 Task: Change the color fill to yellow from the formatting style.
Action: Mouse moved to (178, 122)
Screenshot: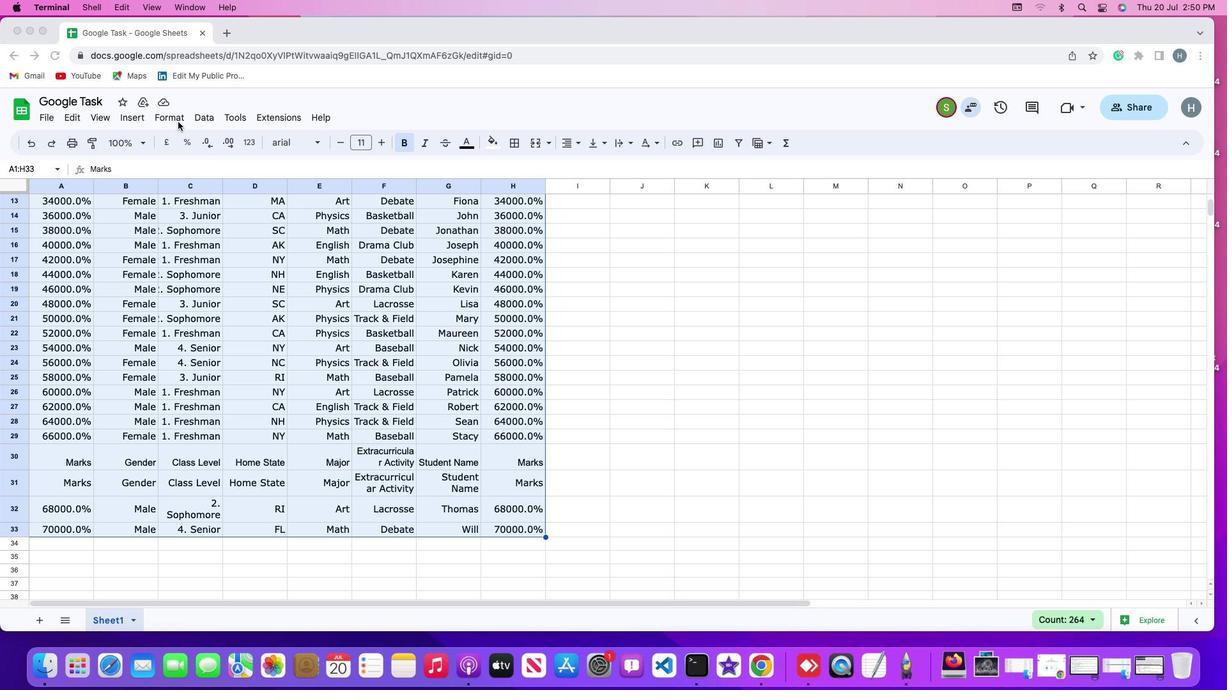 
Action: Mouse pressed left at (178, 122)
Screenshot: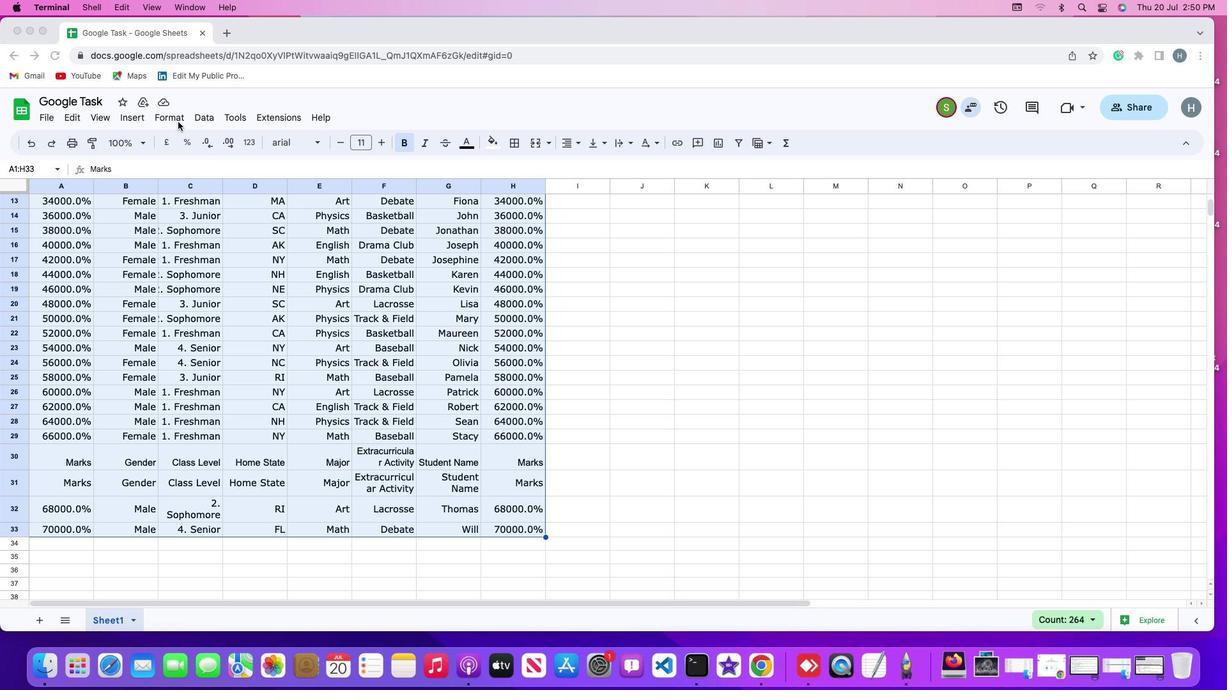 
Action: Mouse moved to (177, 119)
Screenshot: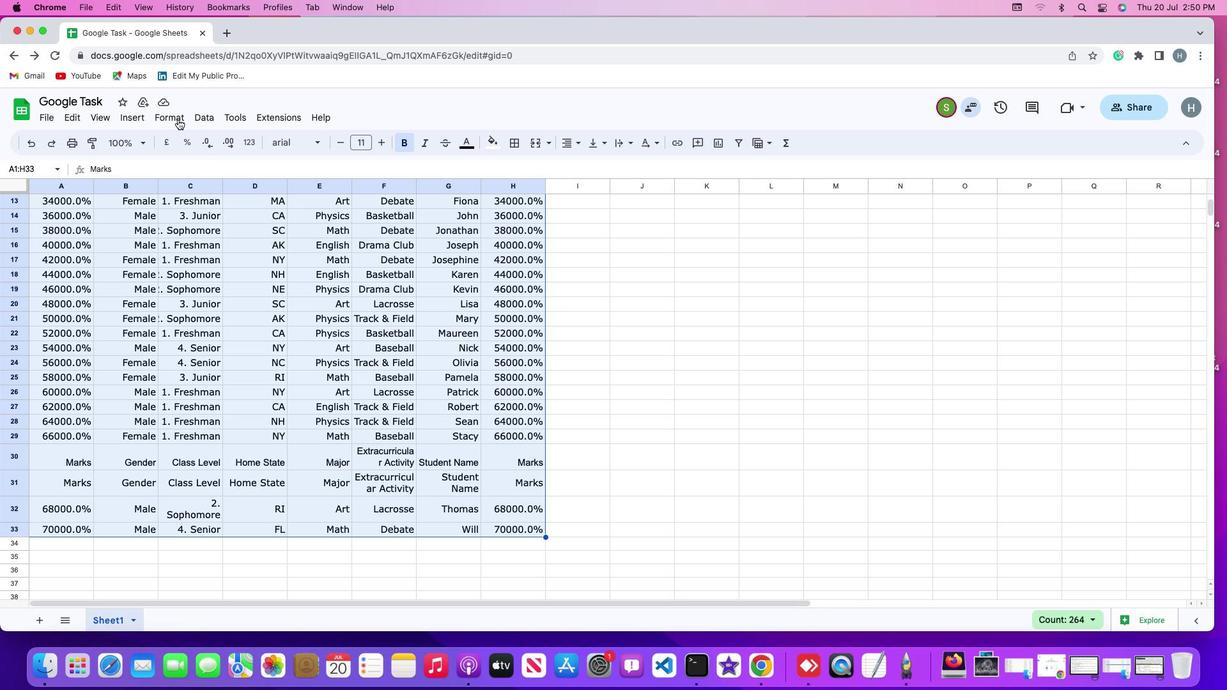 
Action: Mouse pressed left at (177, 119)
Screenshot: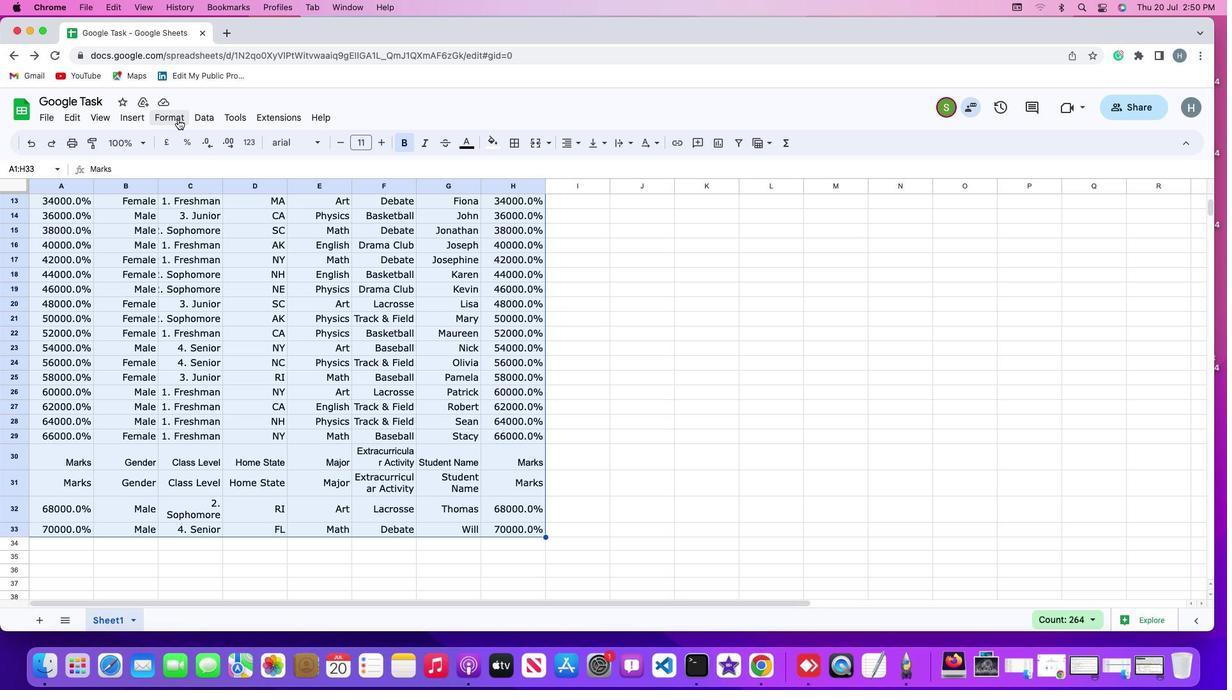 
Action: Mouse moved to (196, 332)
Screenshot: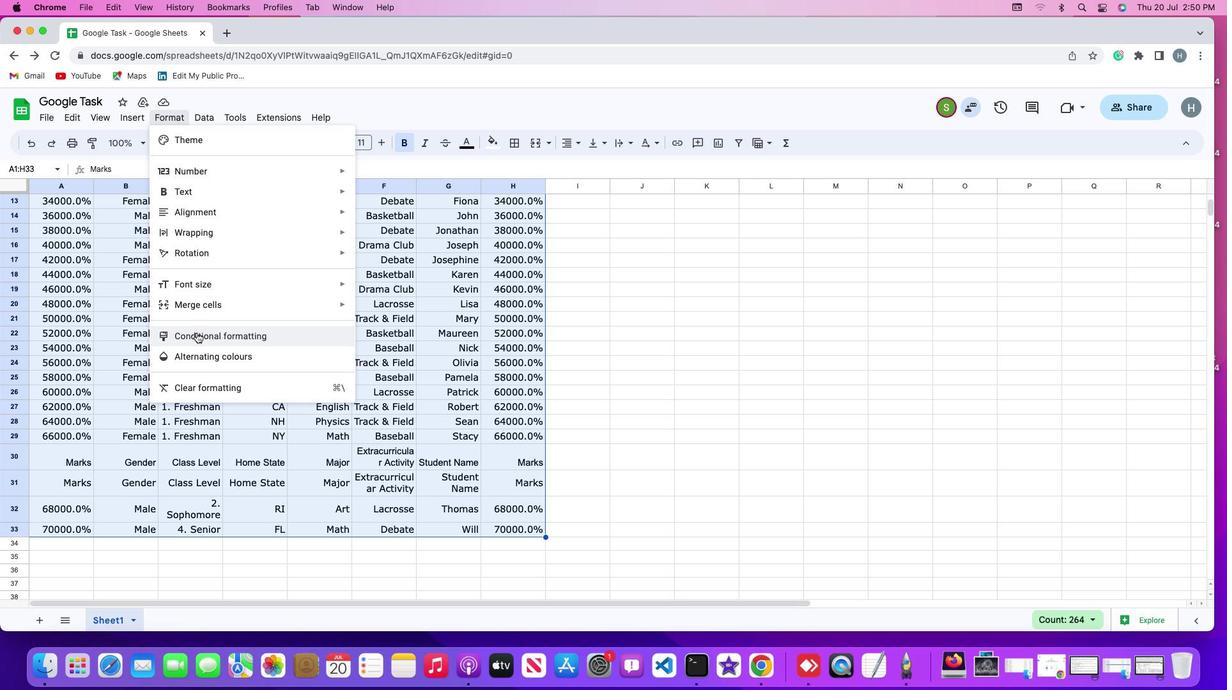 
Action: Mouse pressed left at (196, 332)
Screenshot: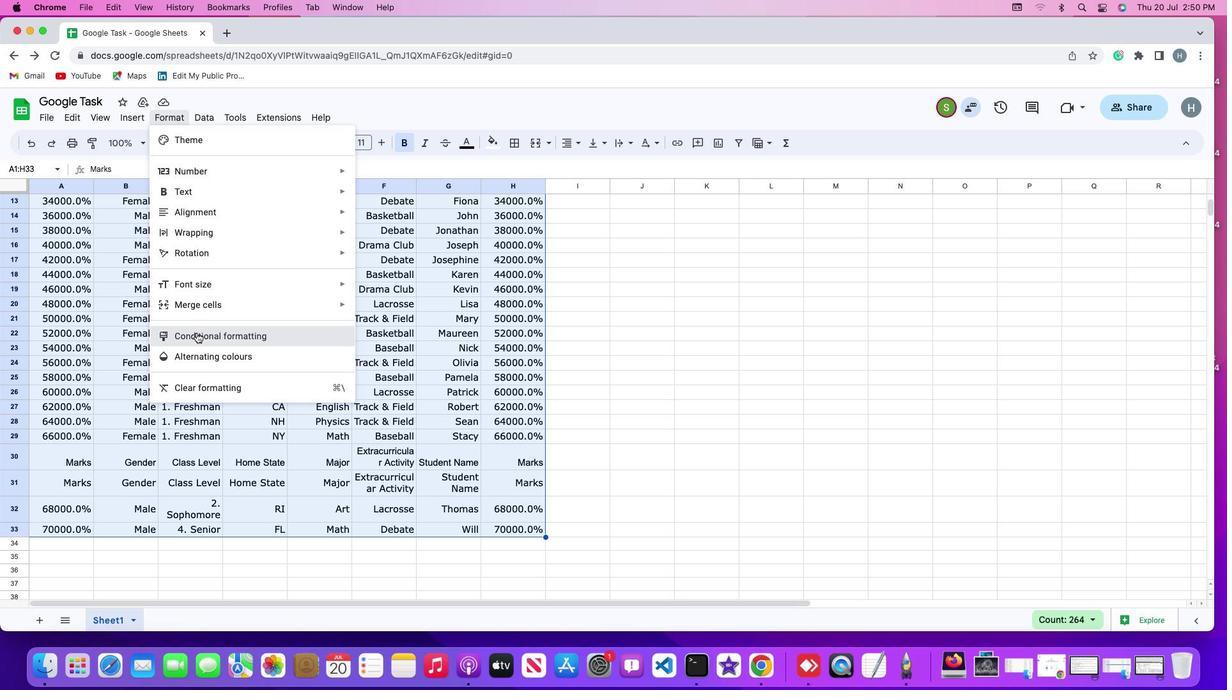 
Action: Mouse moved to (1123, 390)
Screenshot: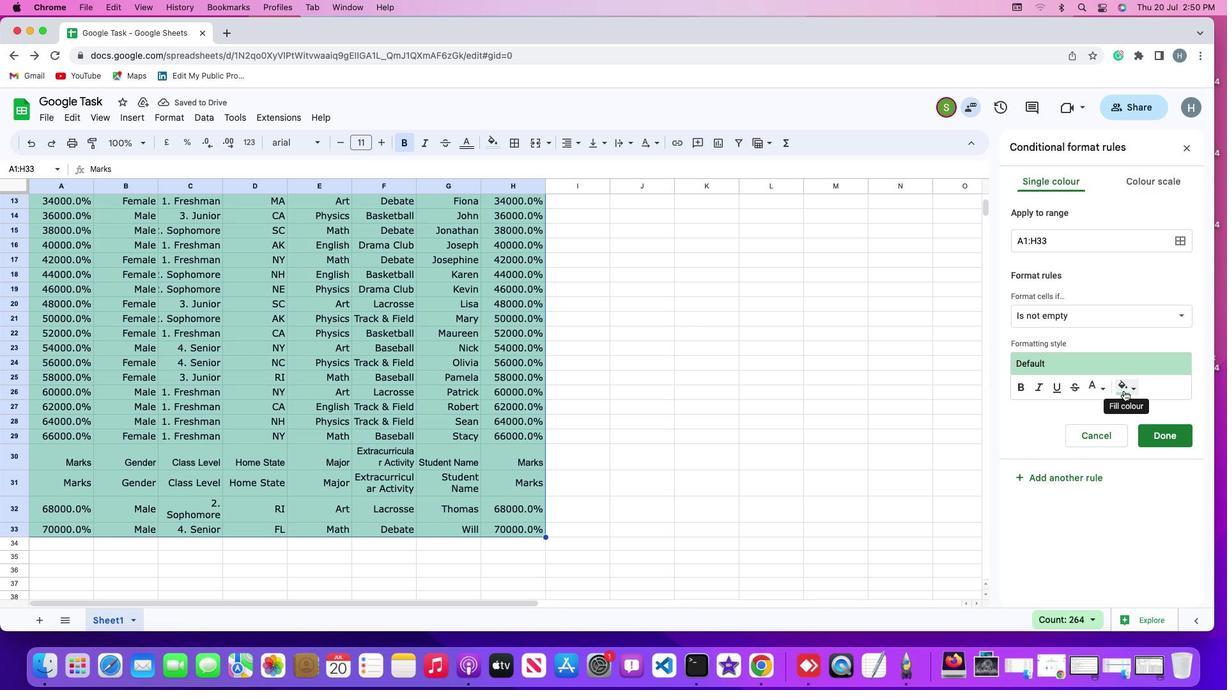 
Action: Mouse pressed left at (1123, 390)
Screenshot: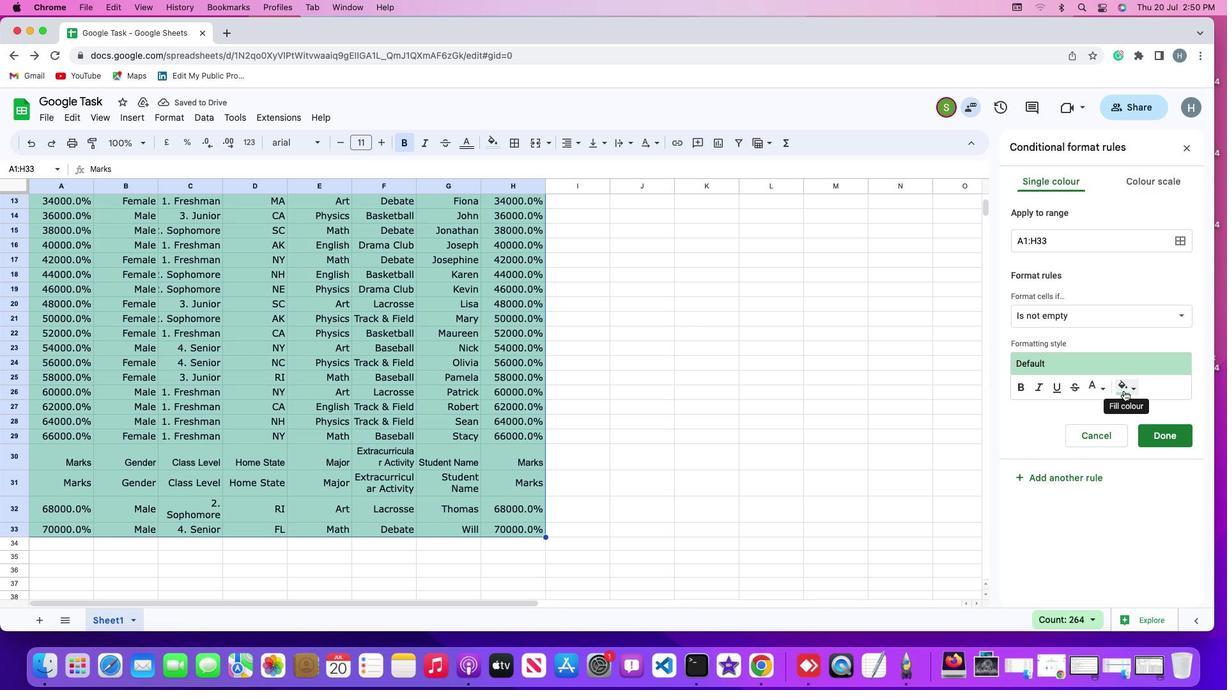 
Action: Mouse moved to (1039, 445)
Screenshot: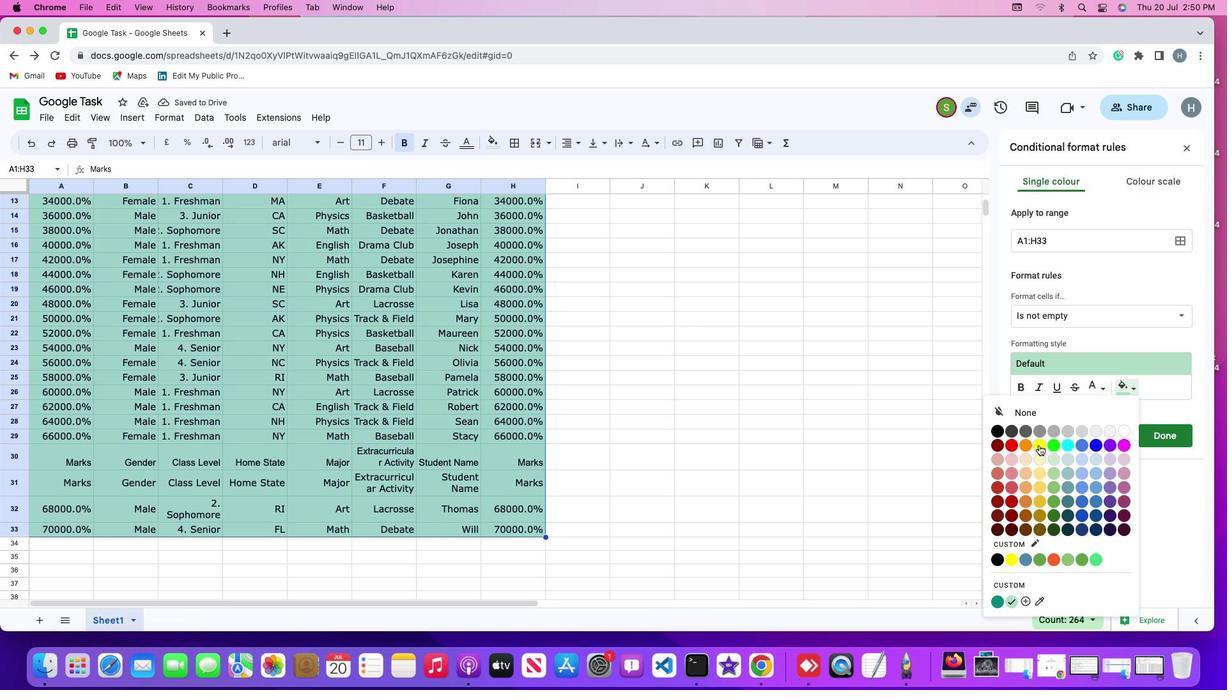 
Action: Mouse pressed left at (1039, 445)
Screenshot: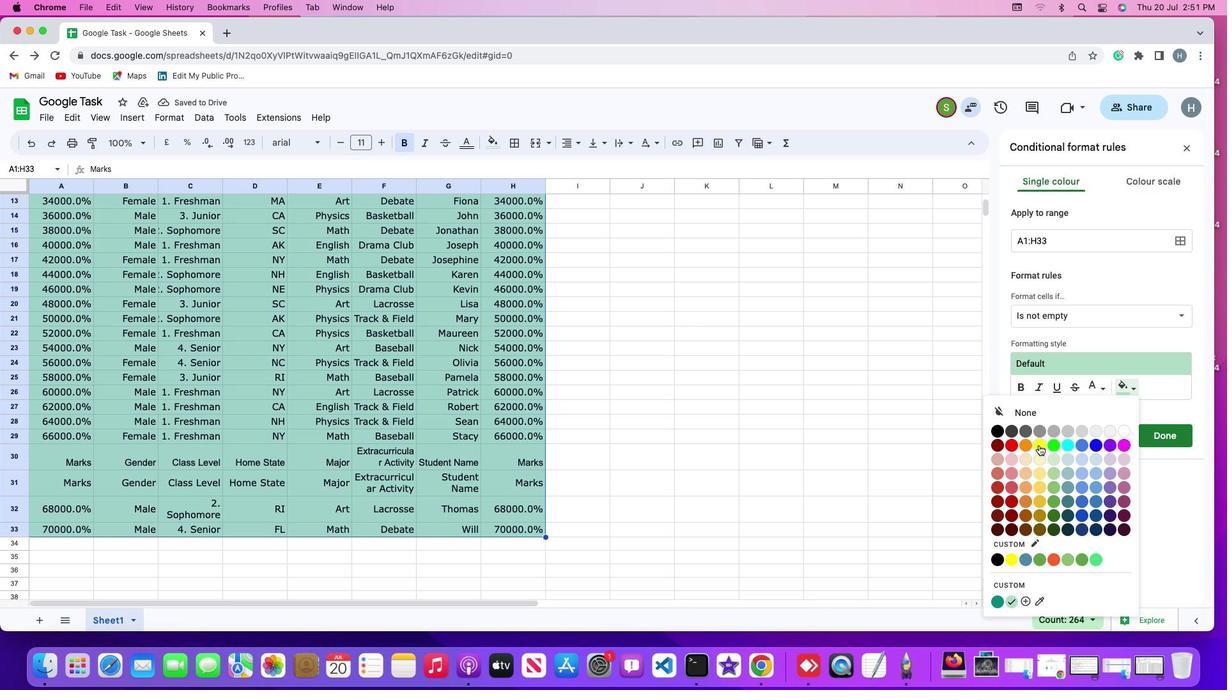 
Action: Mouse moved to (986, 453)
Screenshot: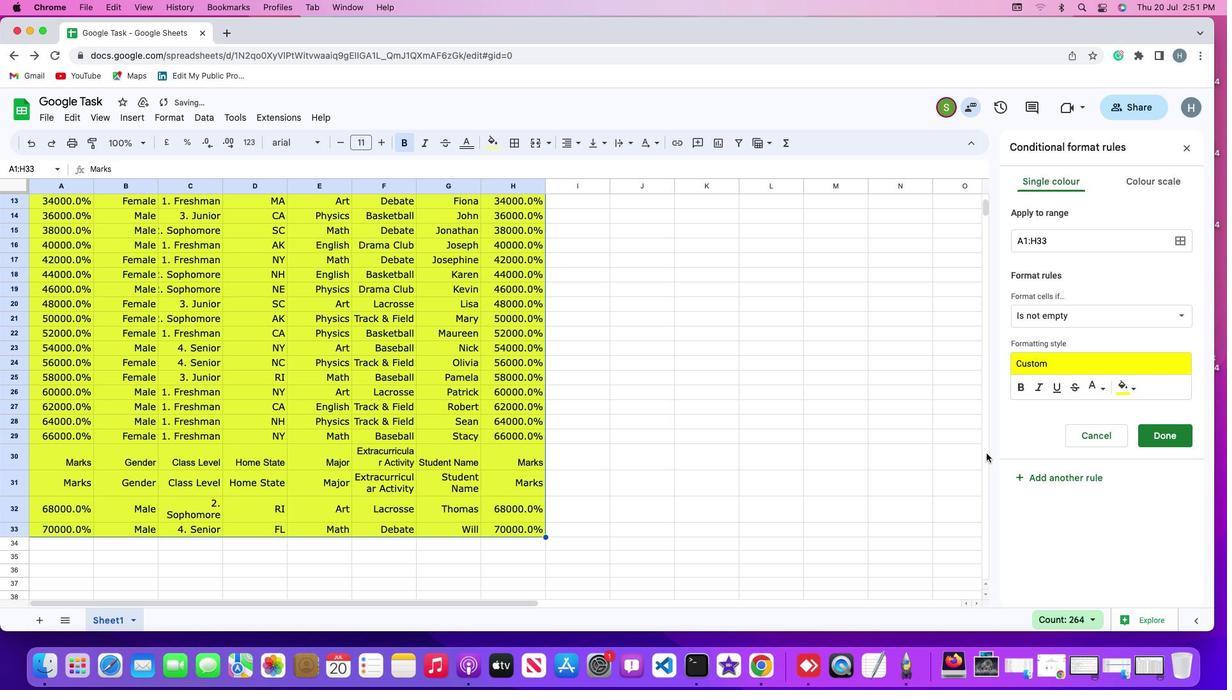 
